 Task: Add Now Egyptian Geranium Oil to the cart.
Action: Mouse moved to (862, 325)
Screenshot: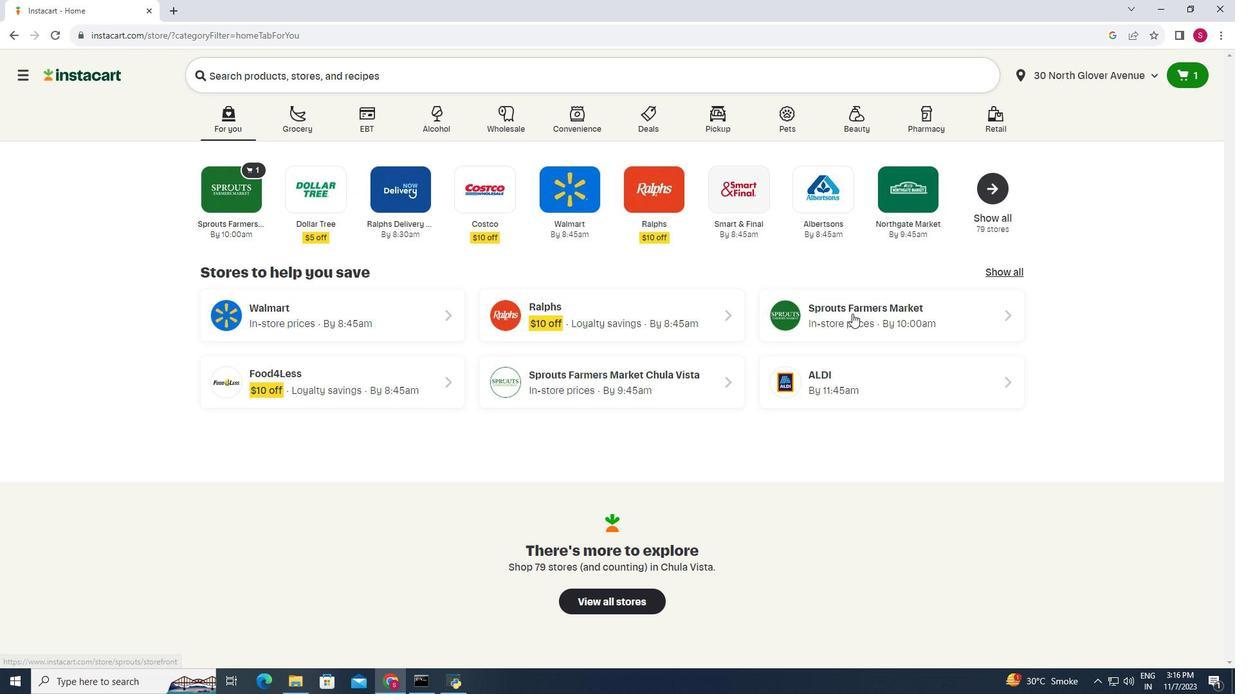 
Action: Mouse pressed left at (862, 325)
Screenshot: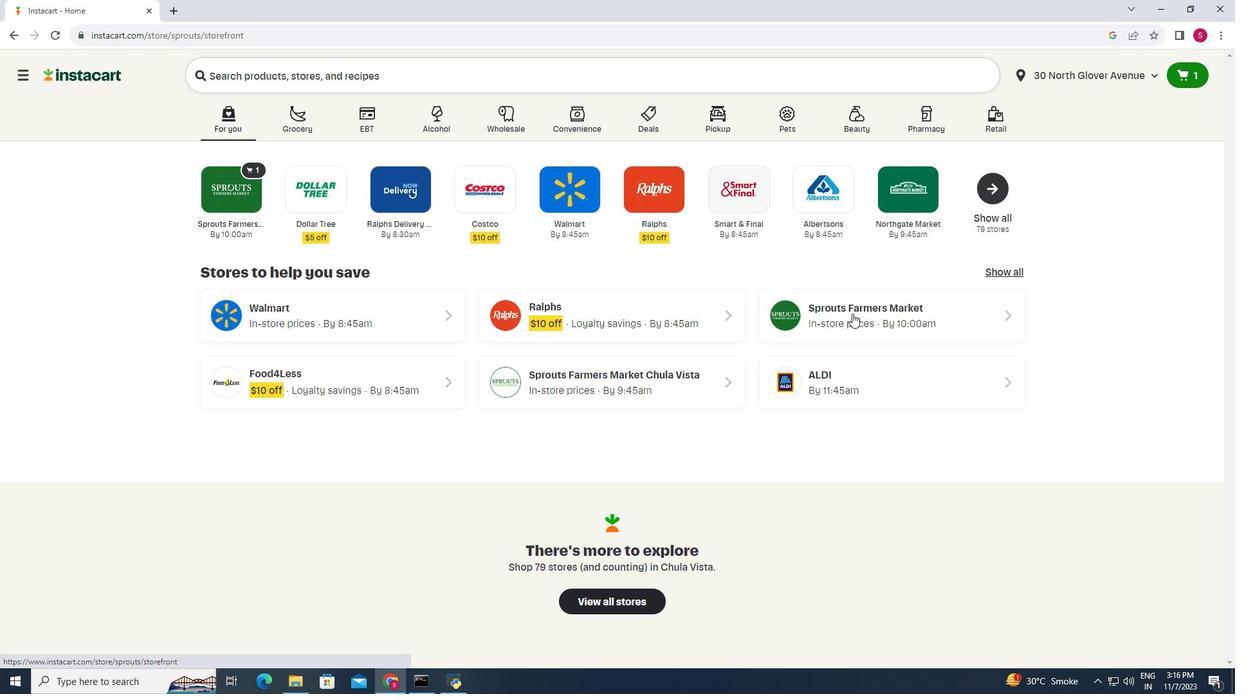 
Action: Mouse moved to (143, 354)
Screenshot: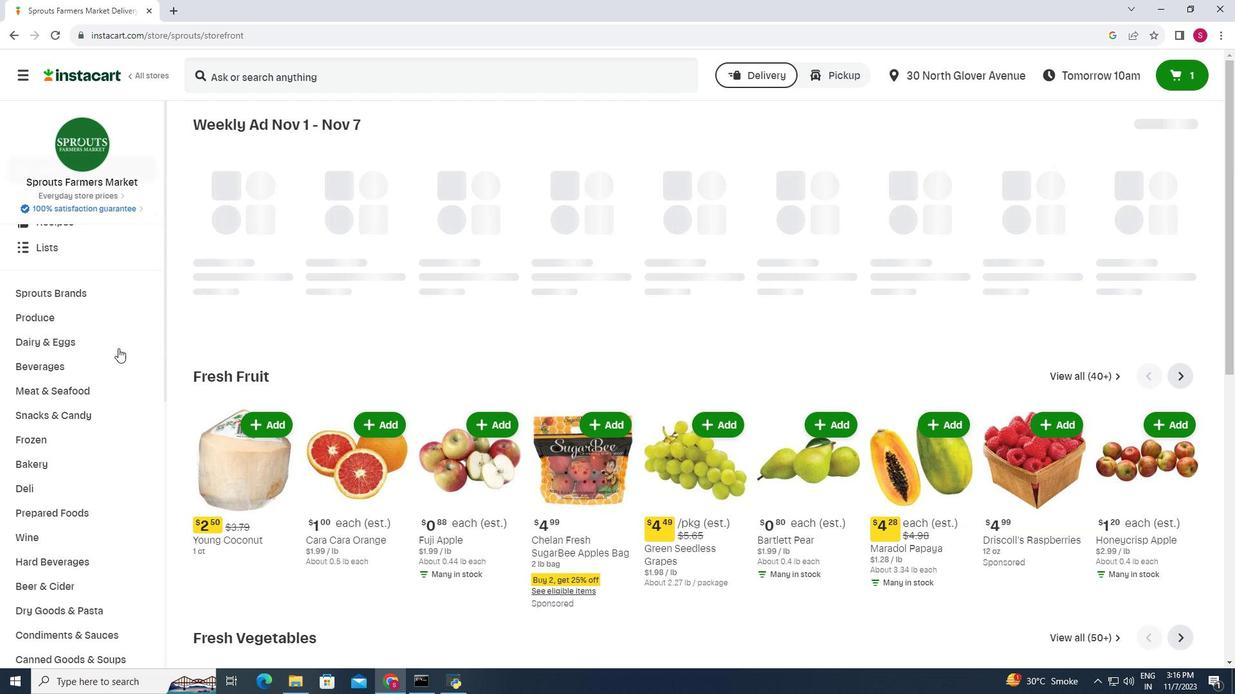 
Action: Mouse scrolled (143, 353) with delta (0, 0)
Screenshot: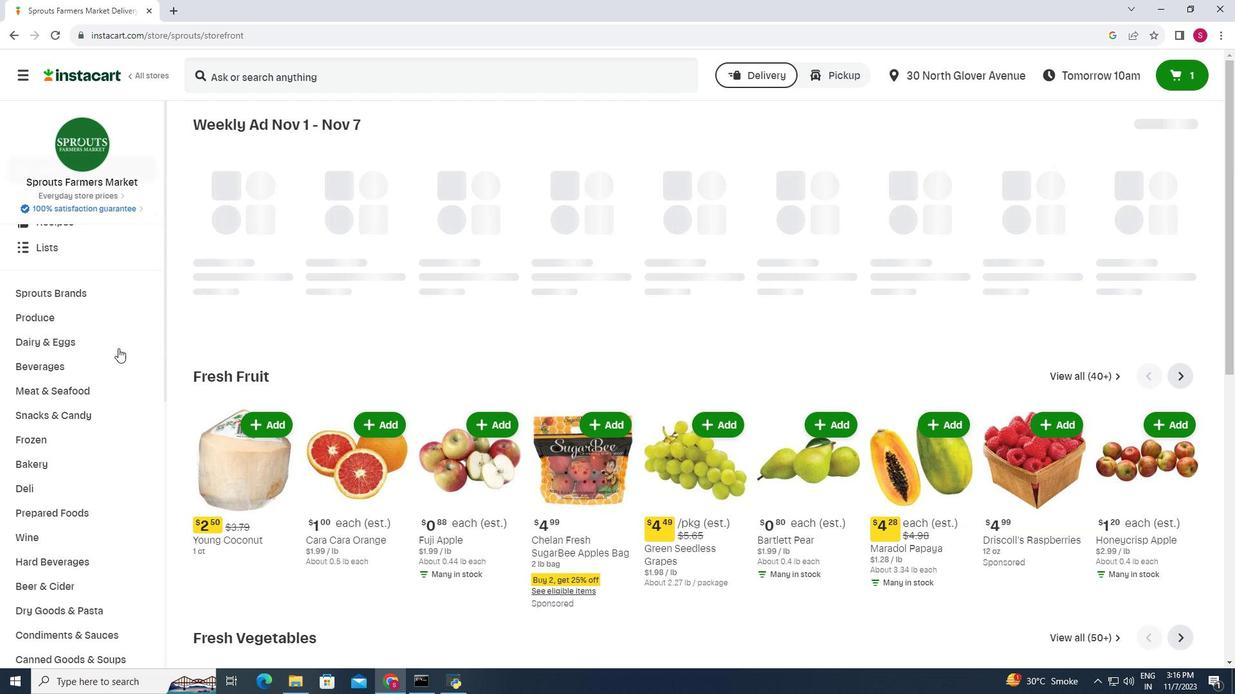 
Action: Mouse moved to (129, 360)
Screenshot: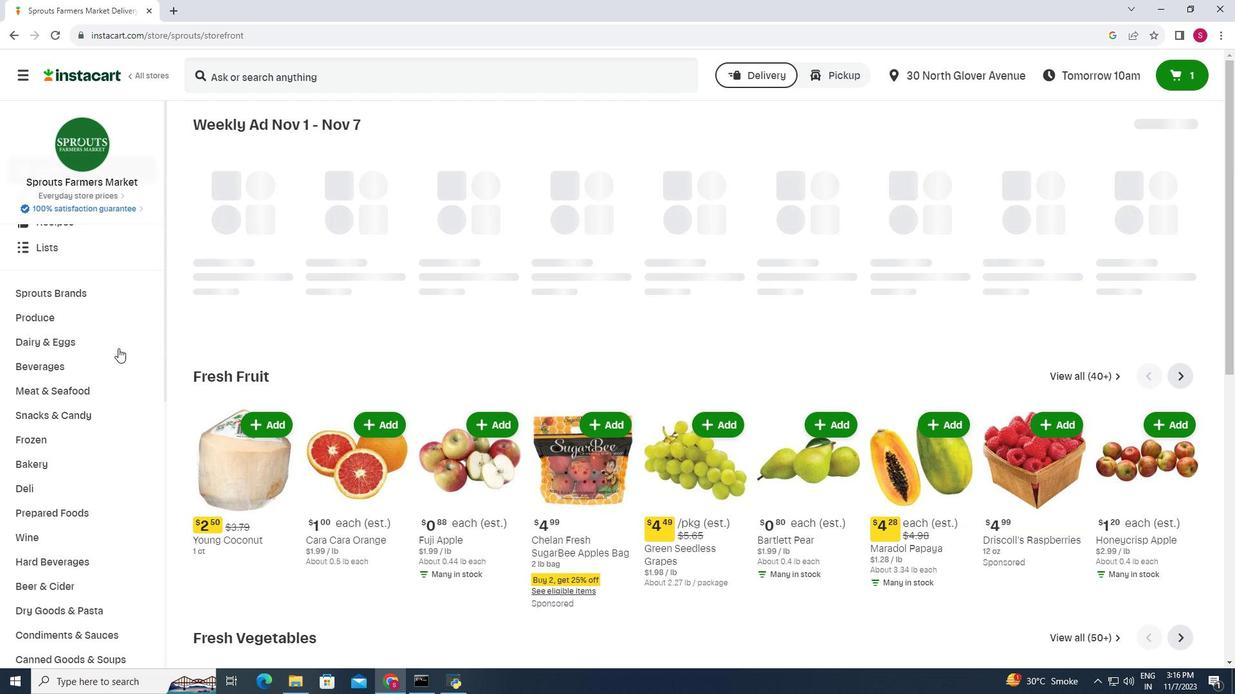 
Action: Mouse scrolled (129, 359) with delta (0, 0)
Screenshot: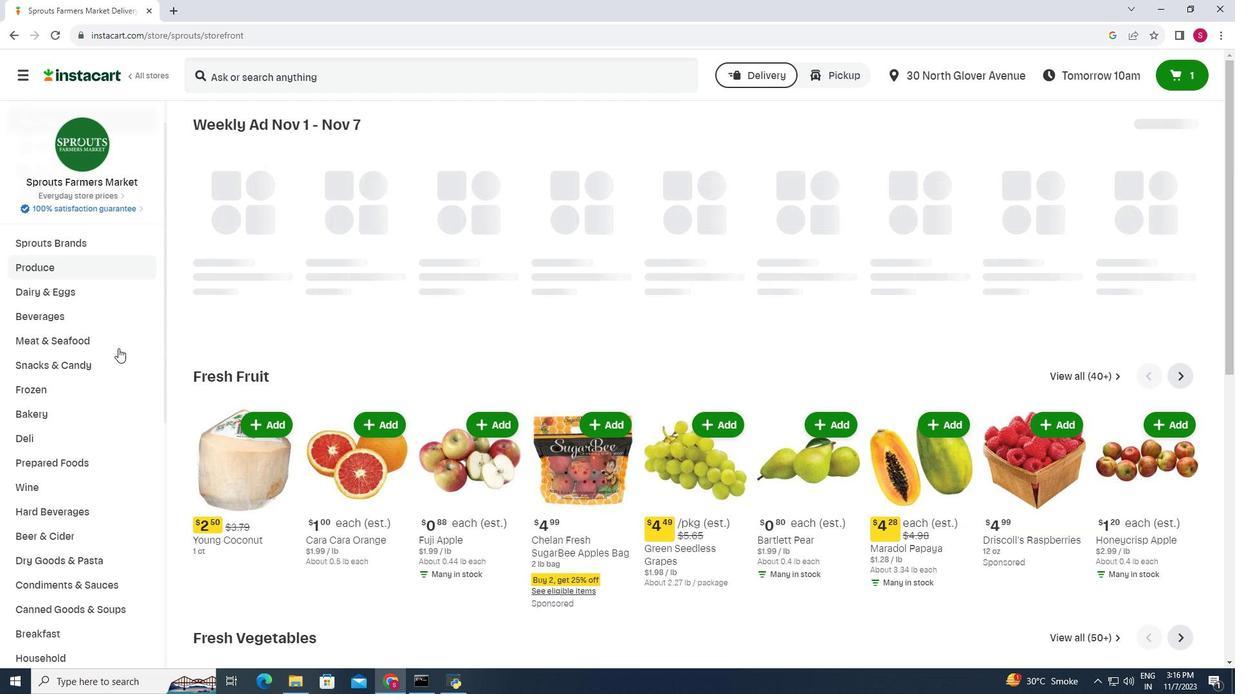 
Action: Mouse scrolled (129, 359) with delta (0, 0)
Screenshot: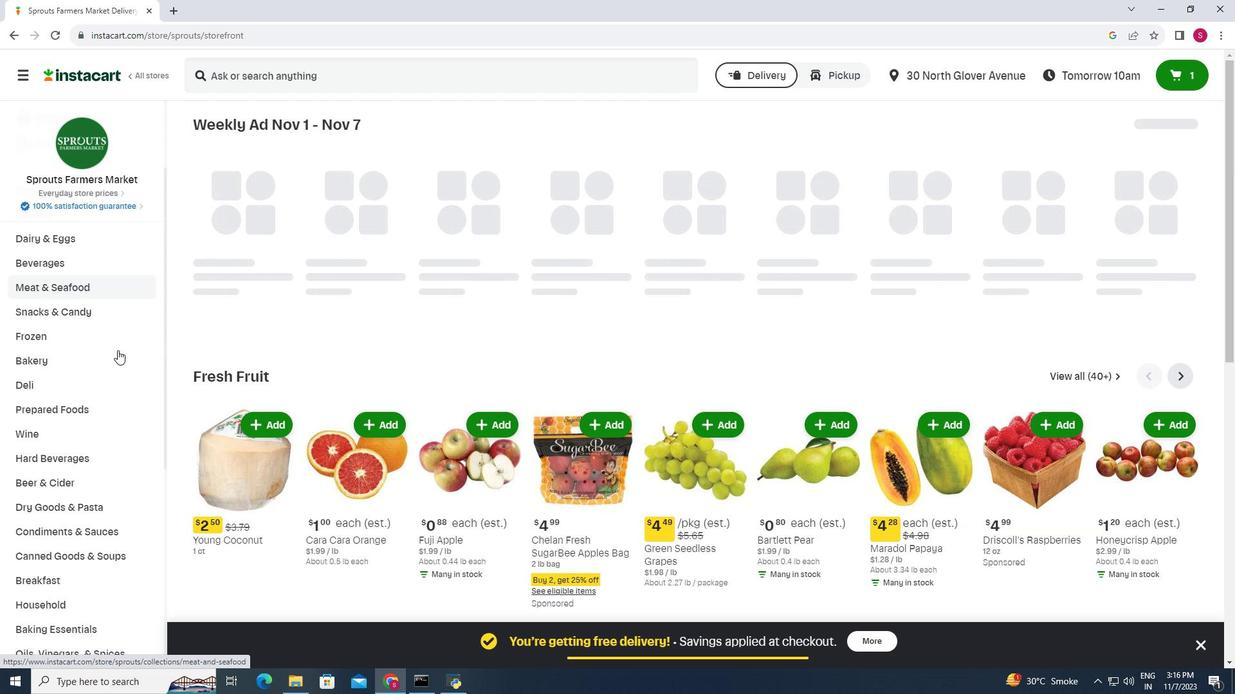 
Action: Mouse moved to (129, 362)
Screenshot: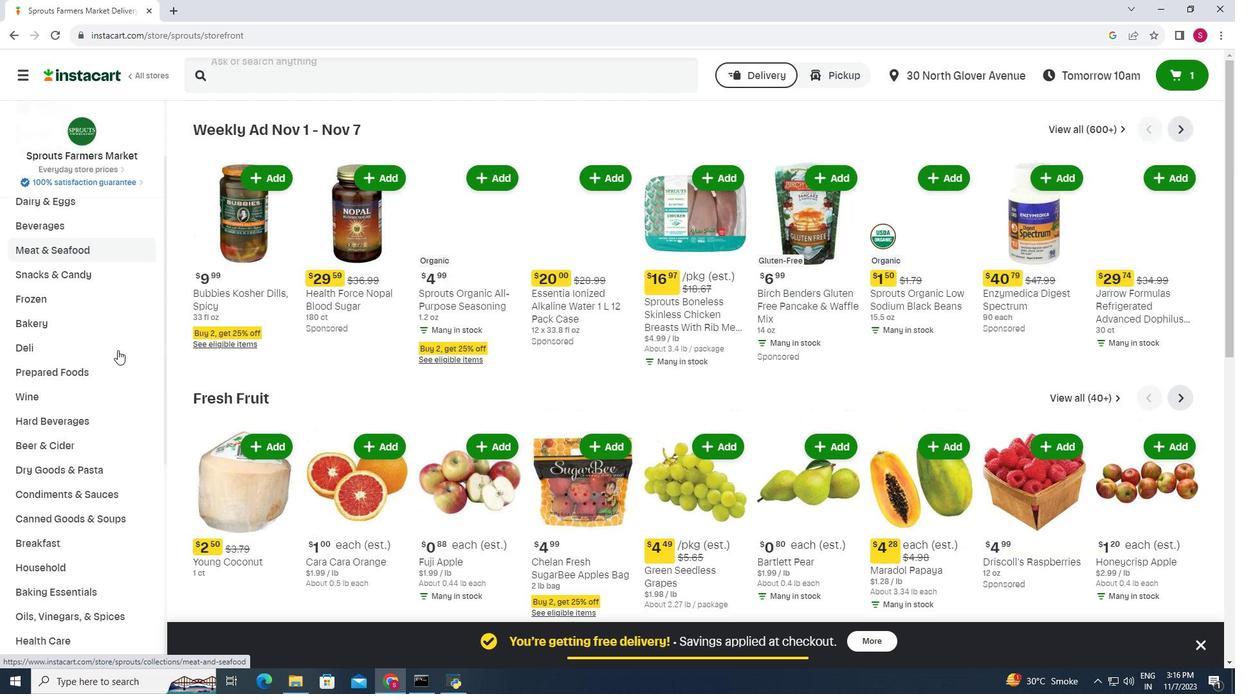 
Action: Mouse scrolled (129, 361) with delta (0, 0)
Screenshot: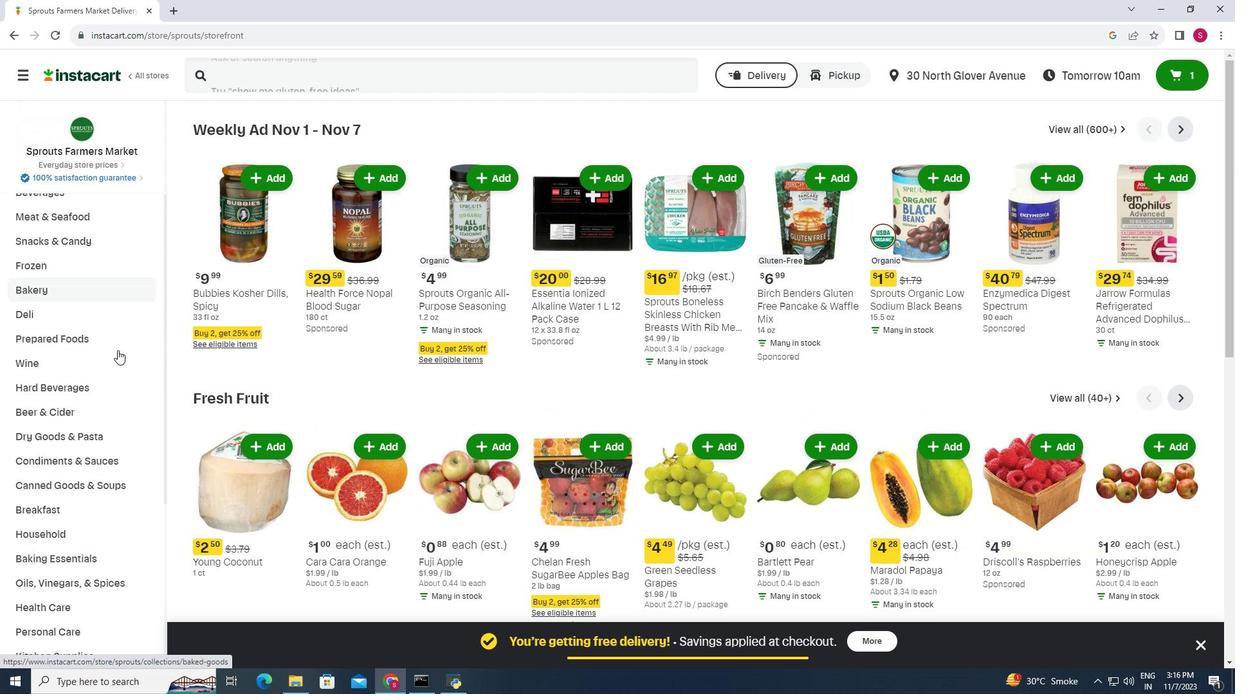 
Action: Mouse moved to (128, 366)
Screenshot: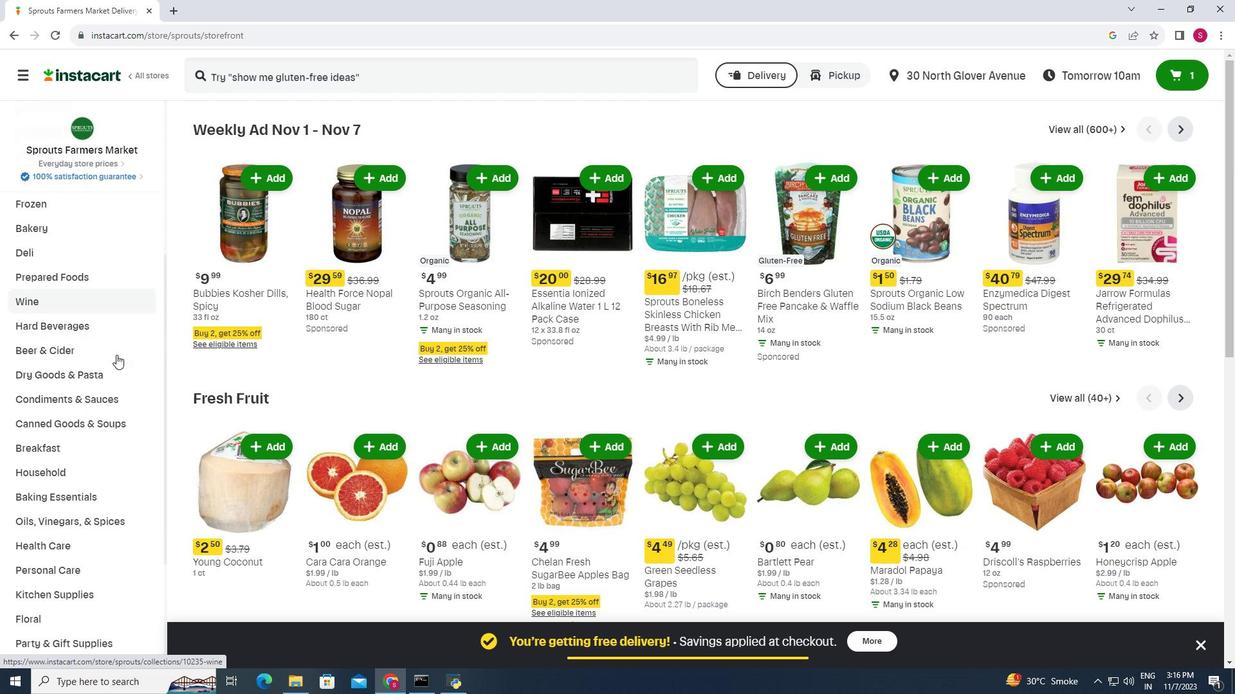 
Action: Mouse scrolled (128, 366) with delta (0, 0)
Screenshot: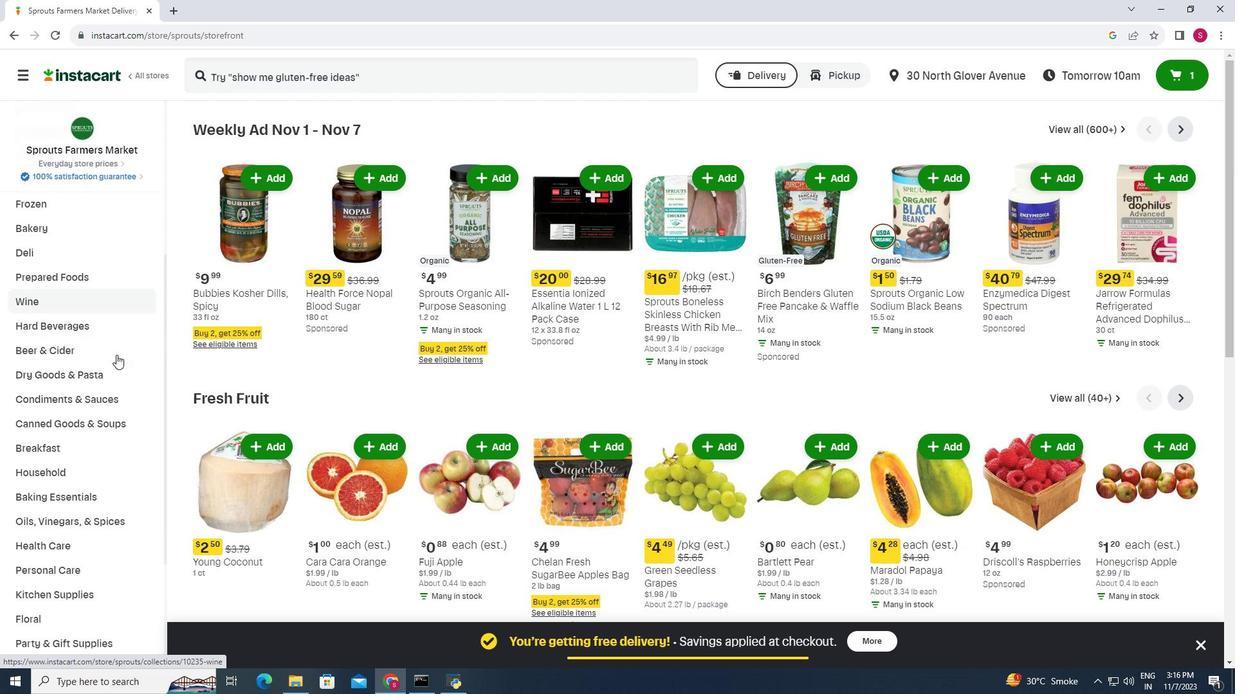 
Action: Mouse moved to (73, 469)
Screenshot: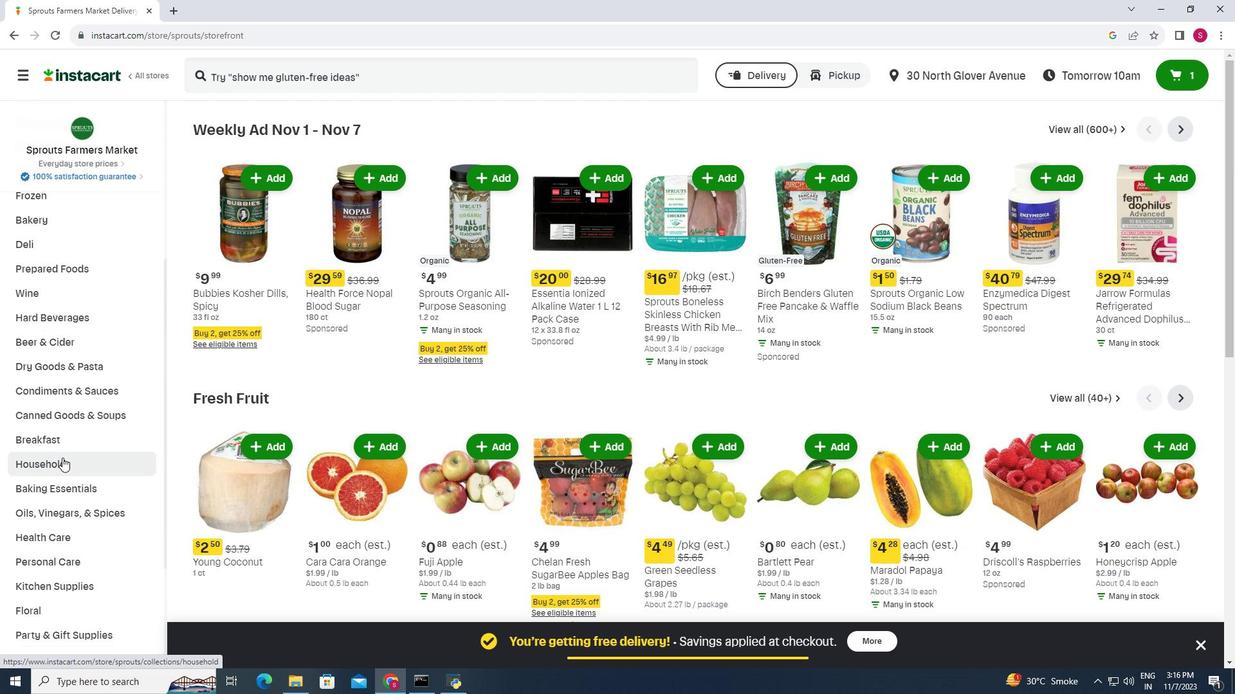 
Action: Mouse pressed left at (73, 469)
Screenshot: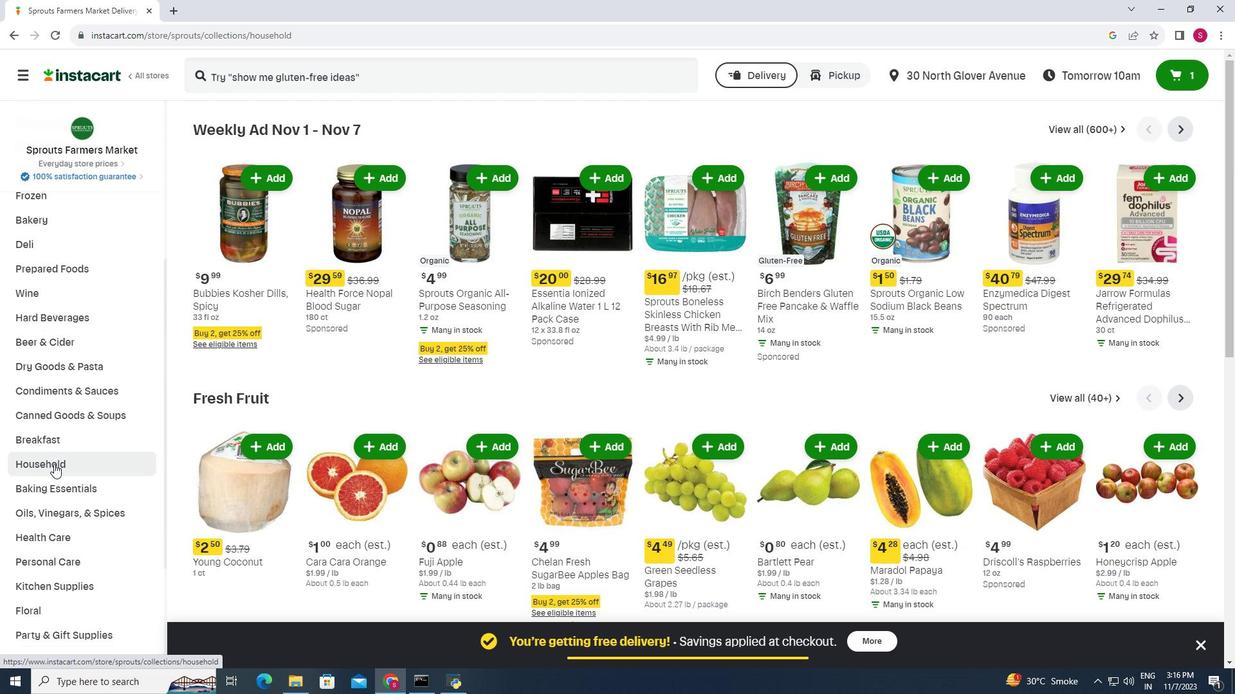 
Action: Mouse moved to (700, 169)
Screenshot: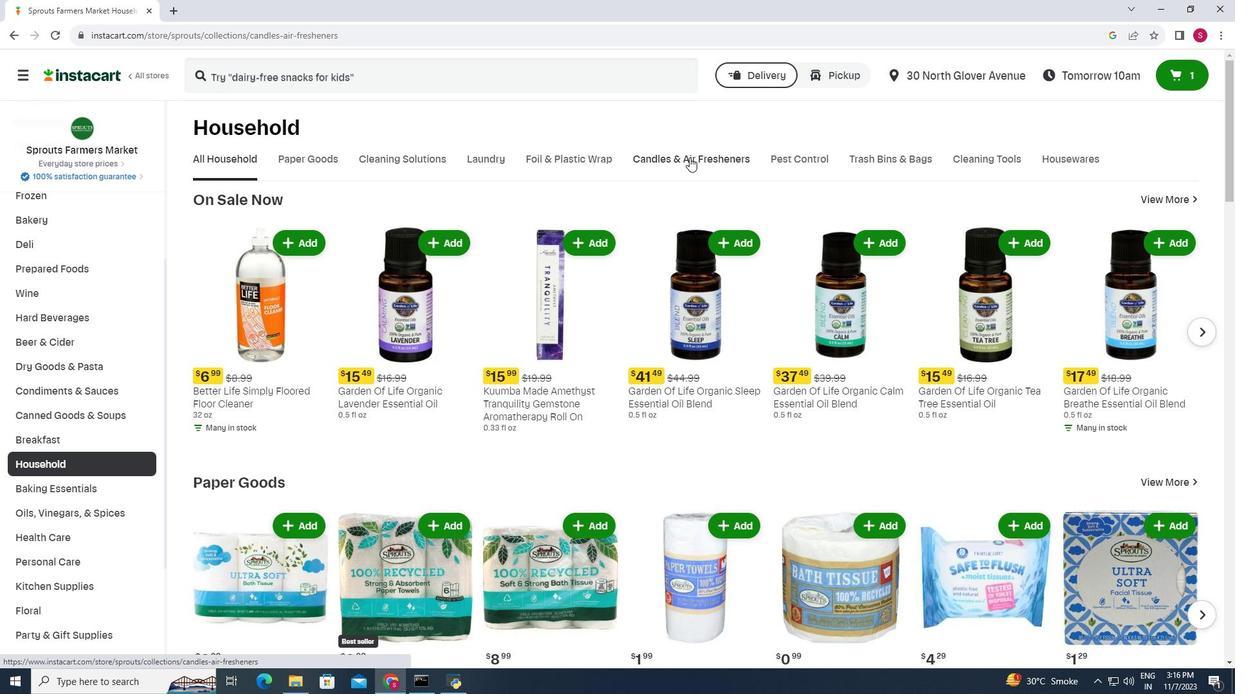 
Action: Mouse pressed left at (700, 169)
Screenshot: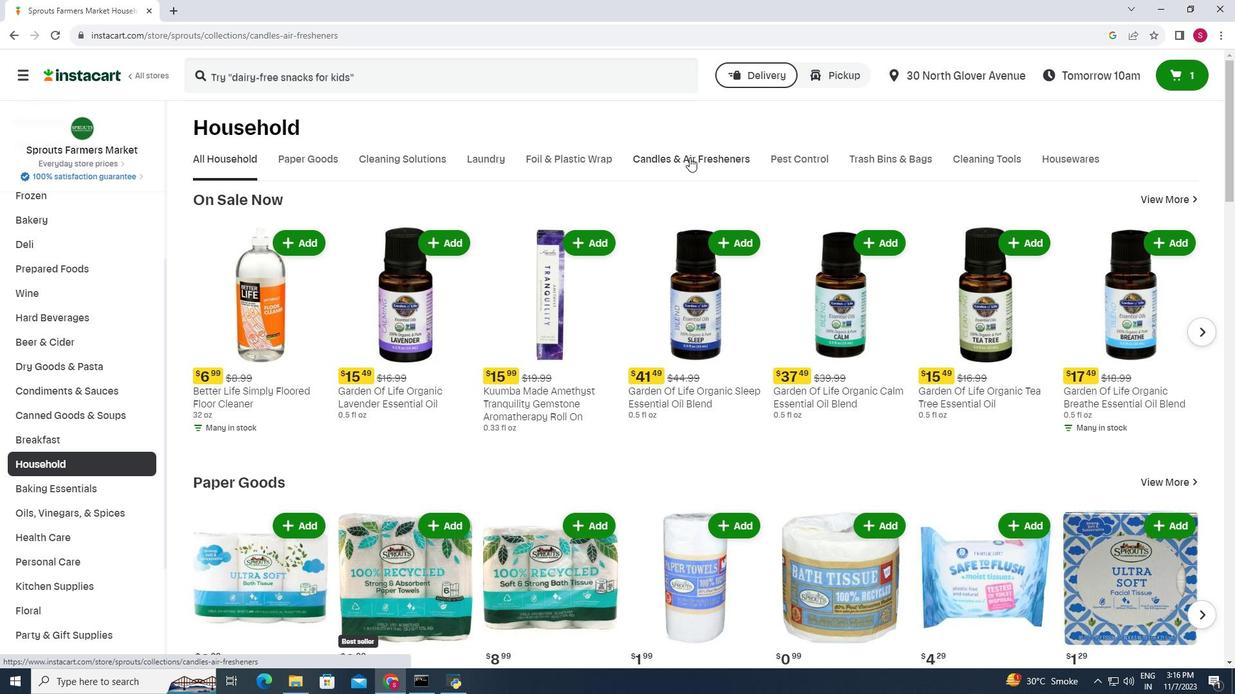 
Action: Mouse moved to (263, 86)
Screenshot: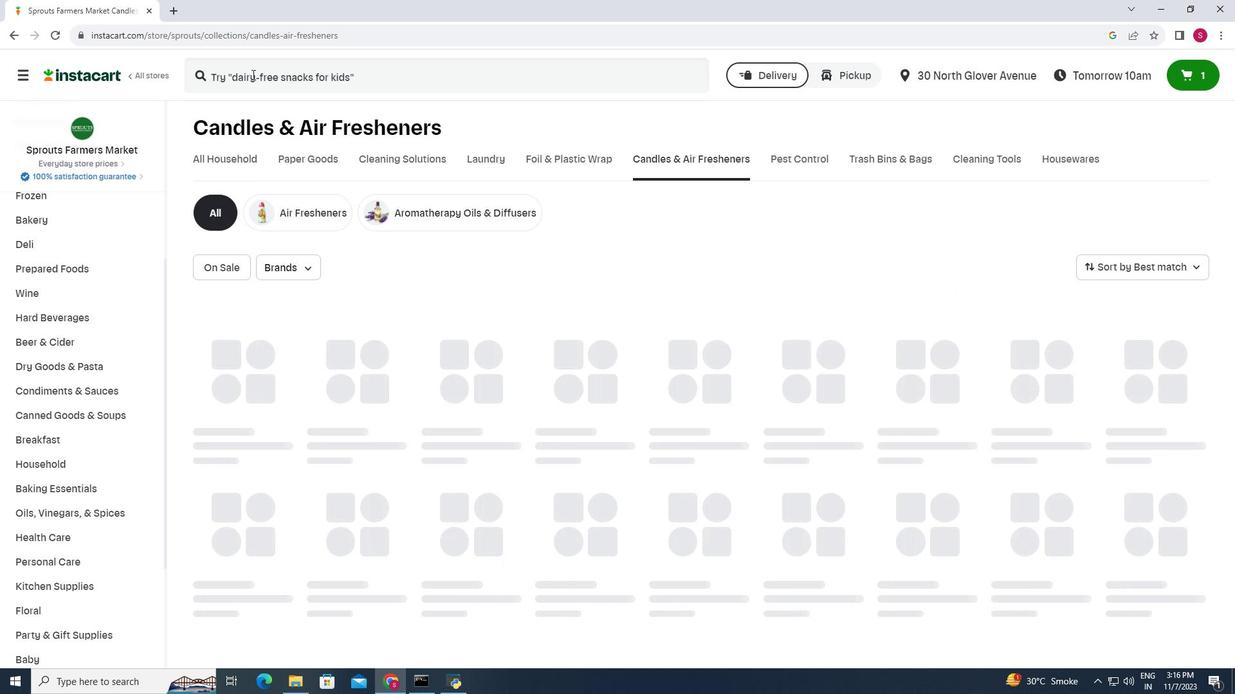 
Action: Mouse pressed left at (263, 86)
Screenshot: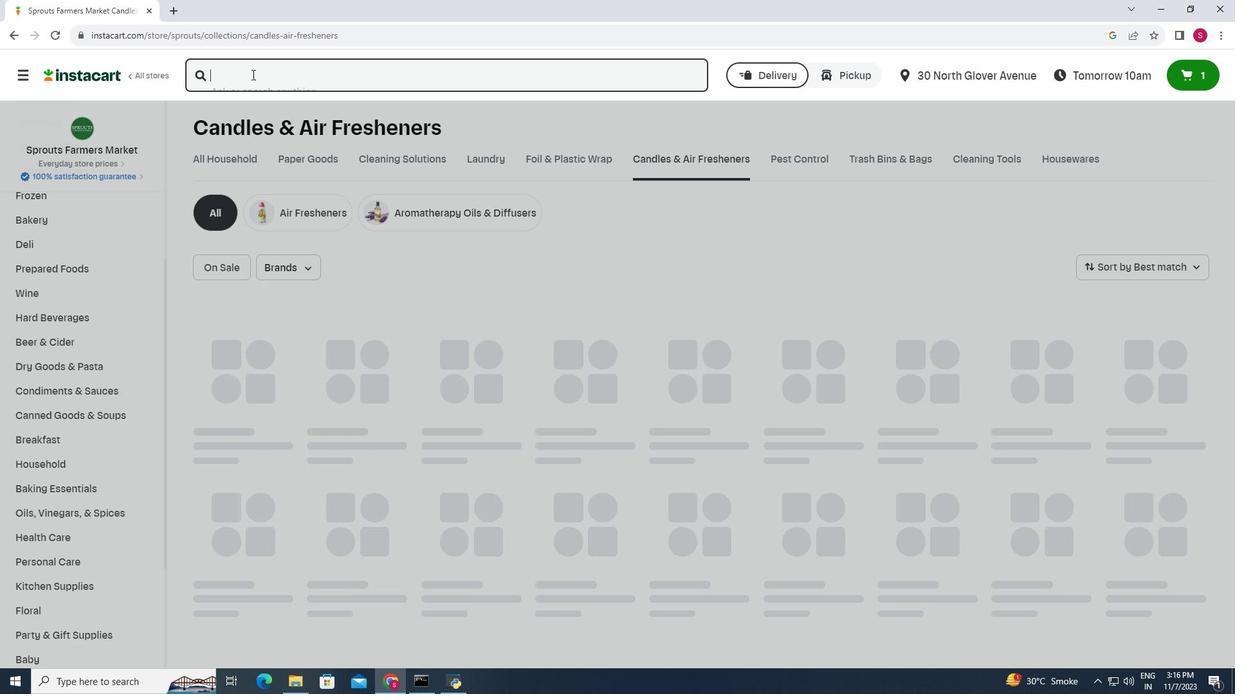 
Action: Mouse moved to (261, 85)
Screenshot: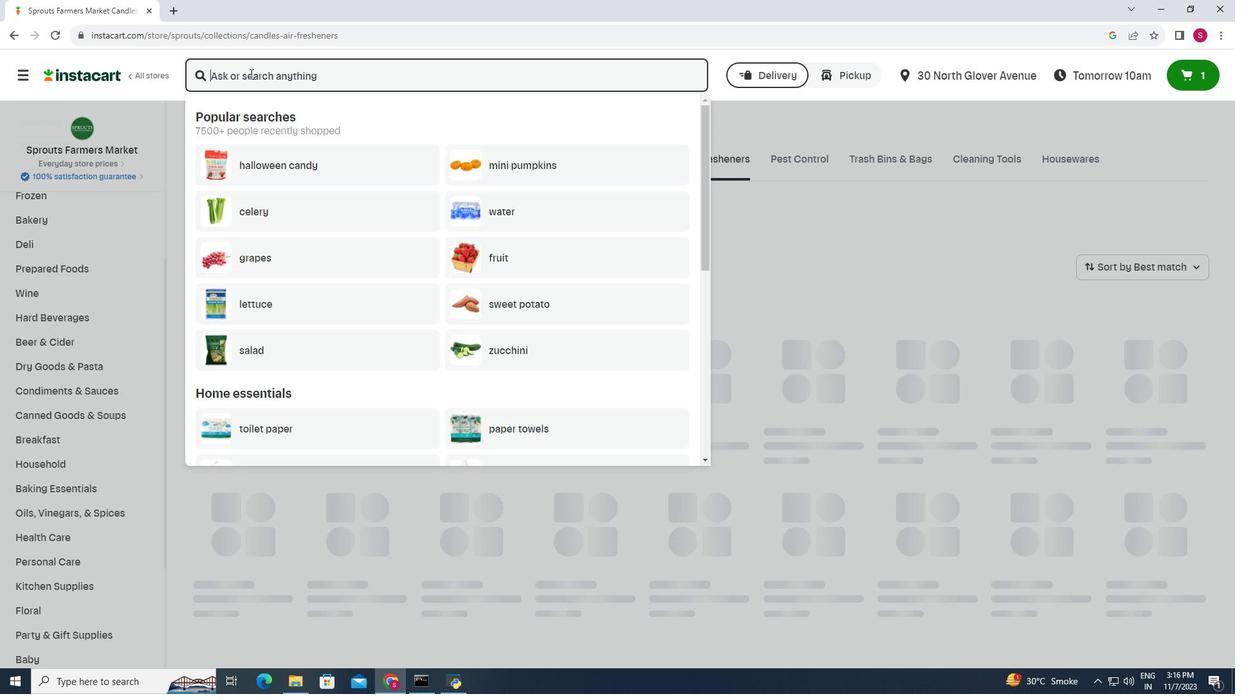 
Action: Key pressed <Key.shift>Now<Key.space><Key.shift>Egyptian<Key.space><Key.shift><Key.shift><Key.shift><Key.shift><Key.shift><Key.shift>Gernium<Key.space><Key.left><Key.left><Key.left><Key.left><Key.left><Key.right>a<Key.backspace><Key.left><Key.left><Key.right>a<Key.right><Key.right><Key.right><Key.right><Key.space><Key.shift>Oil<Key.enter>
Screenshot: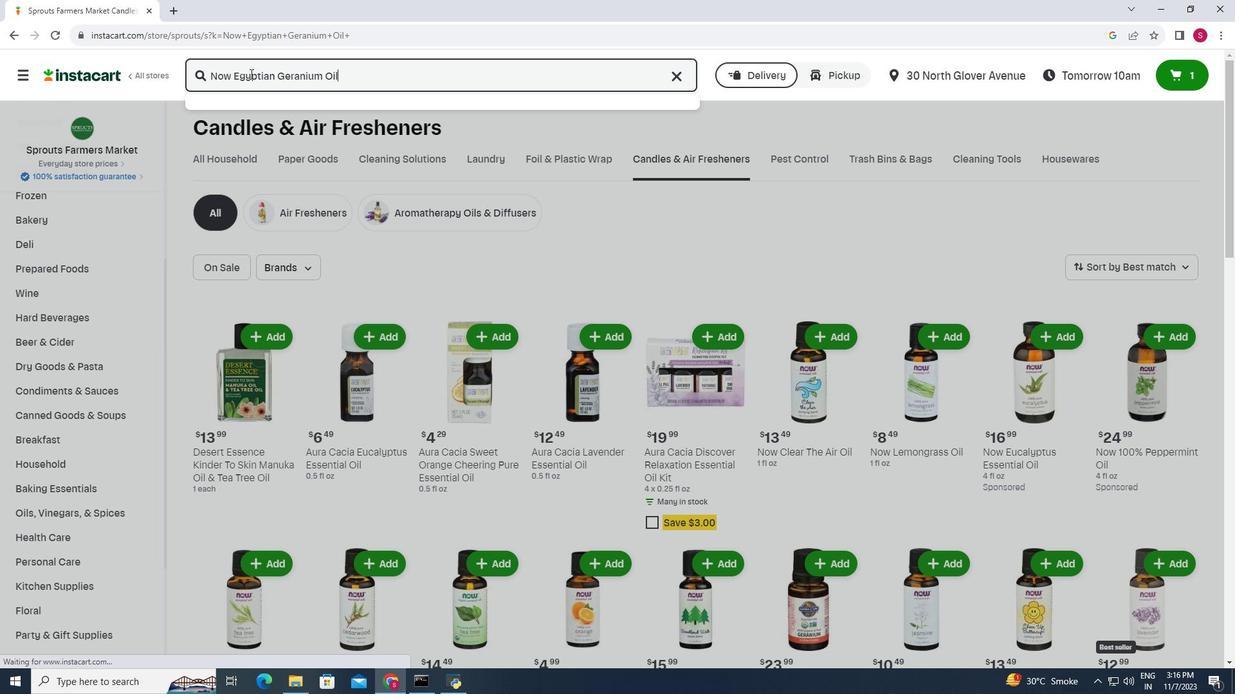
Action: Mouse moved to (780, 194)
Screenshot: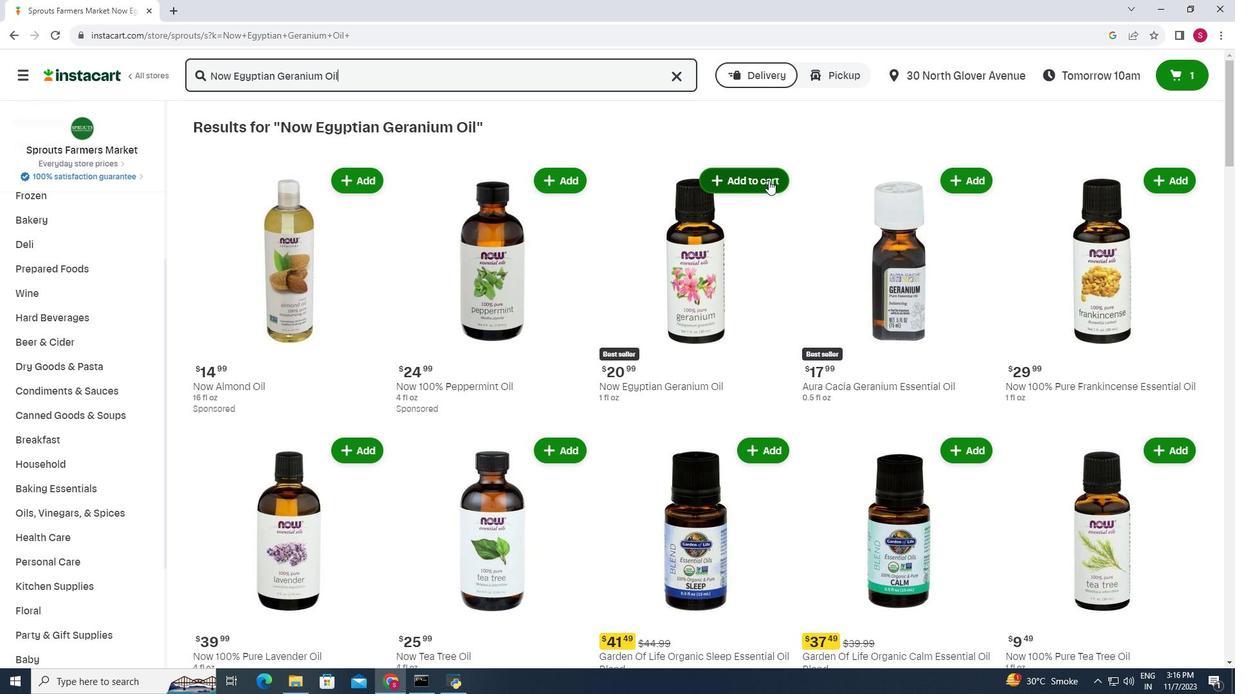 
Action: Mouse pressed left at (780, 194)
Screenshot: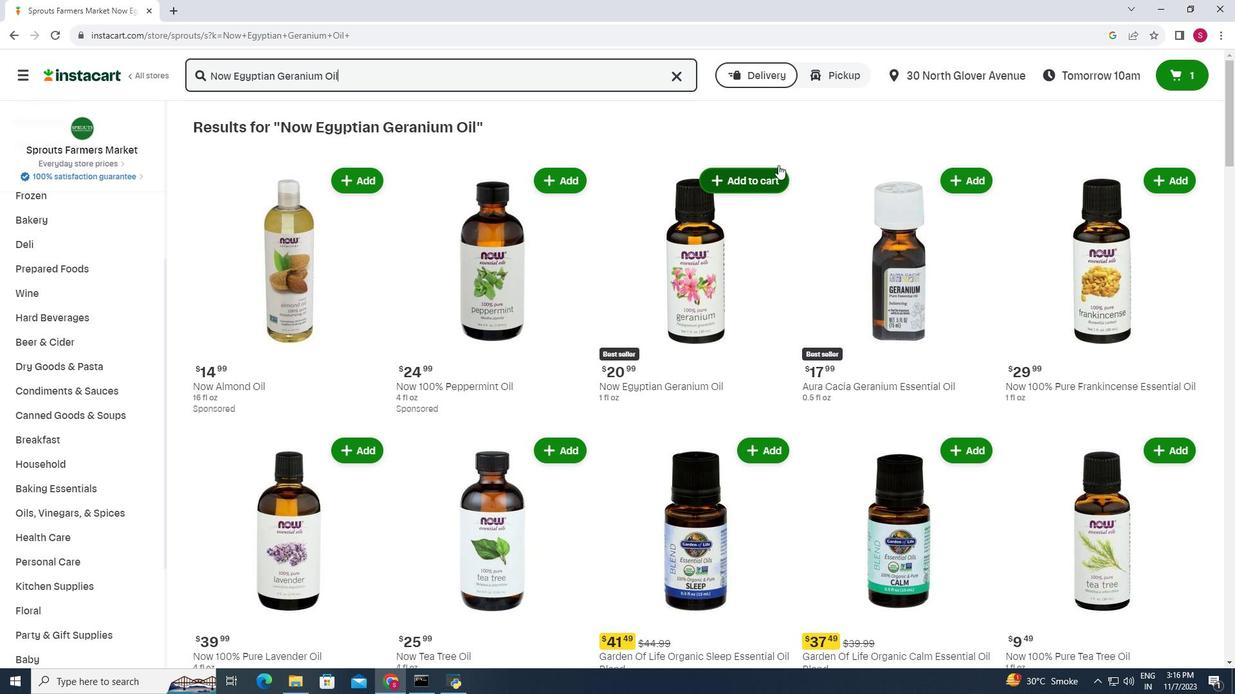 
Action: Mouse moved to (801, 149)
Screenshot: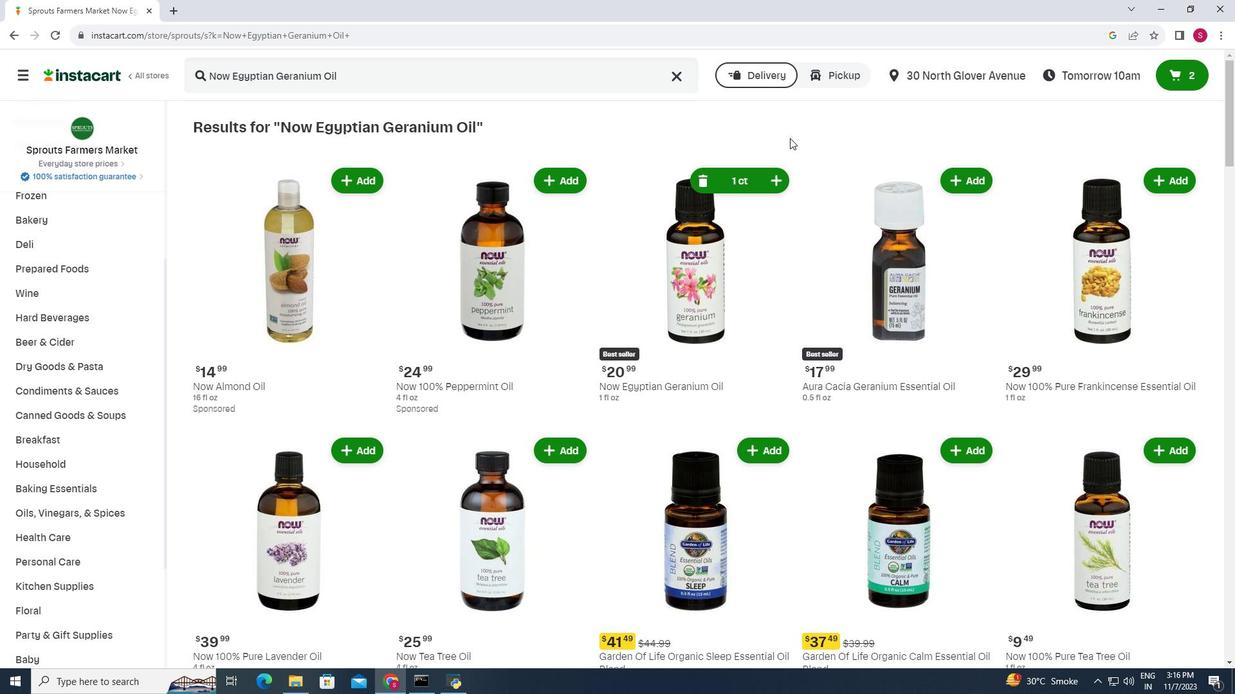 
